 Task: Add the product "Gain + Aroma Boost Original Scent Liquid Detergent (25 oz)" to cart from the store "DashMart".
Action: Mouse pressed left at (48, 76)
Screenshot: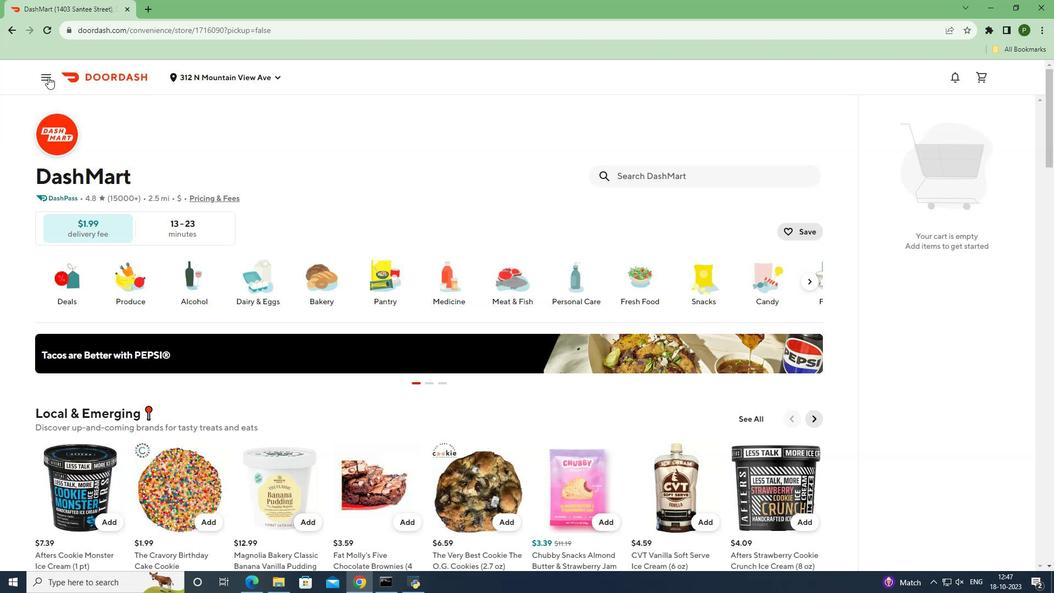 
Action: Mouse moved to (54, 160)
Screenshot: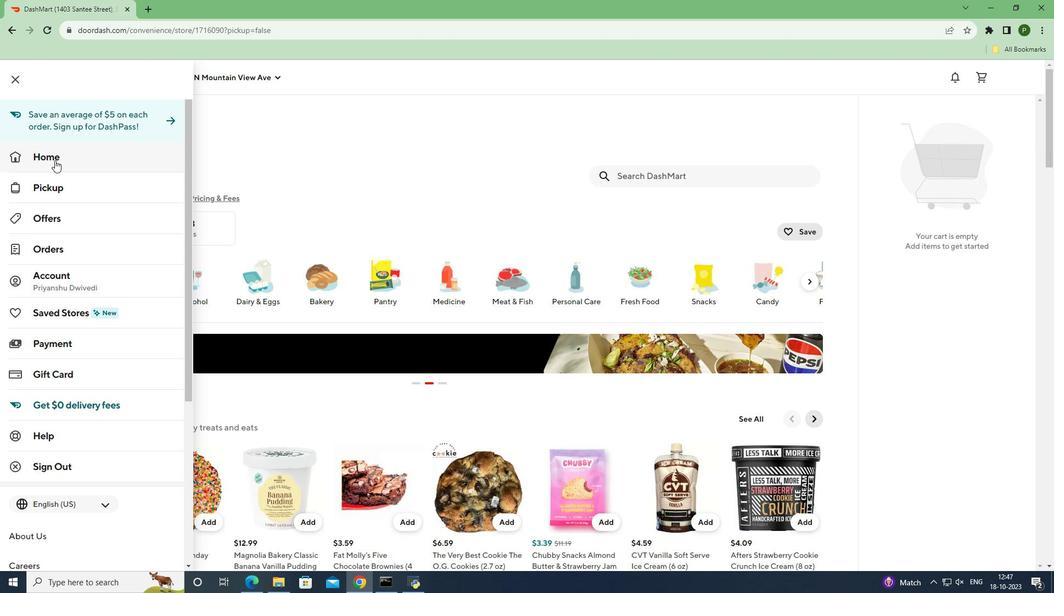 
Action: Mouse pressed left at (54, 160)
Screenshot: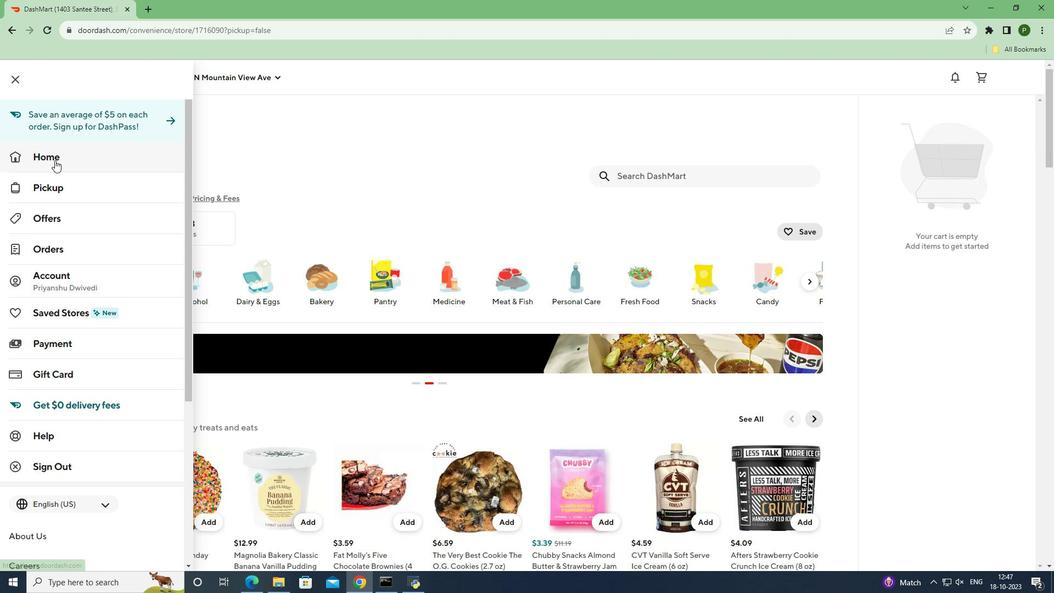 
Action: Mouse moved to (835, 120)
Screenshot: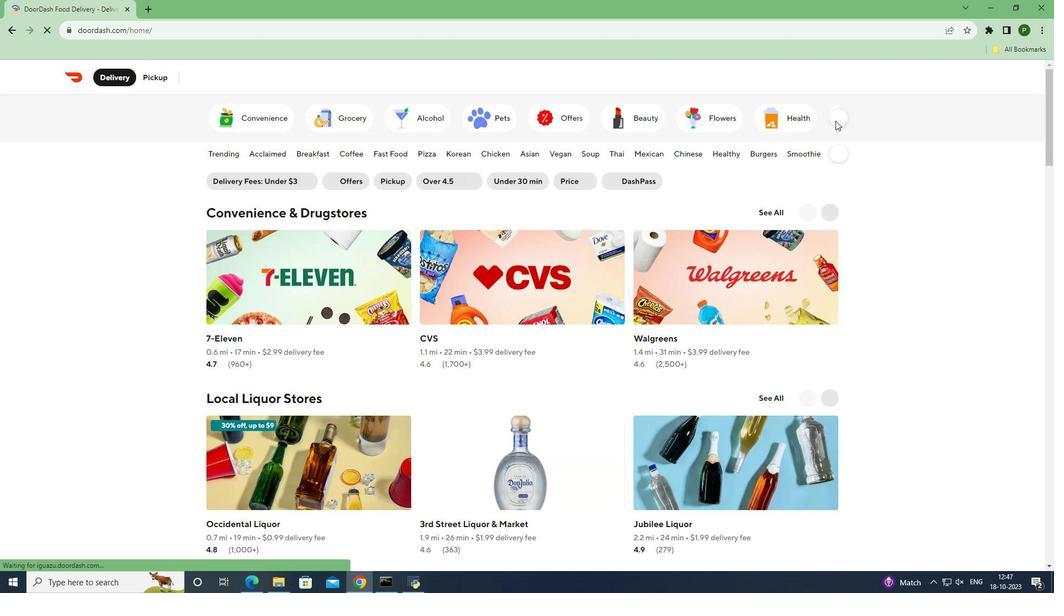 
Action: Mouse pressed left at (835, 120)
Screenshot: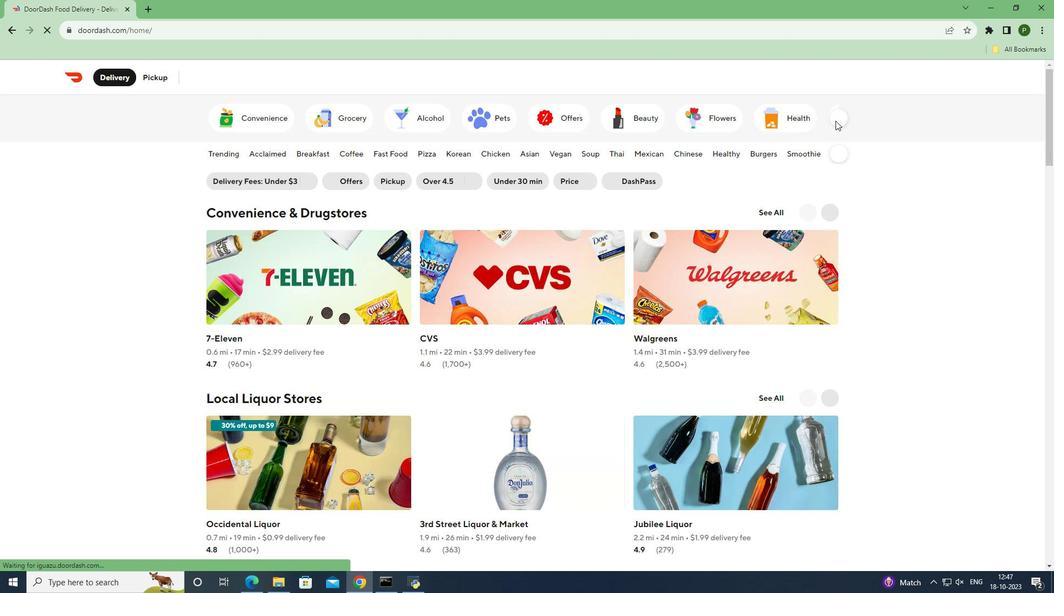
Action: Mouse moved to (442, 118)
Screenshot: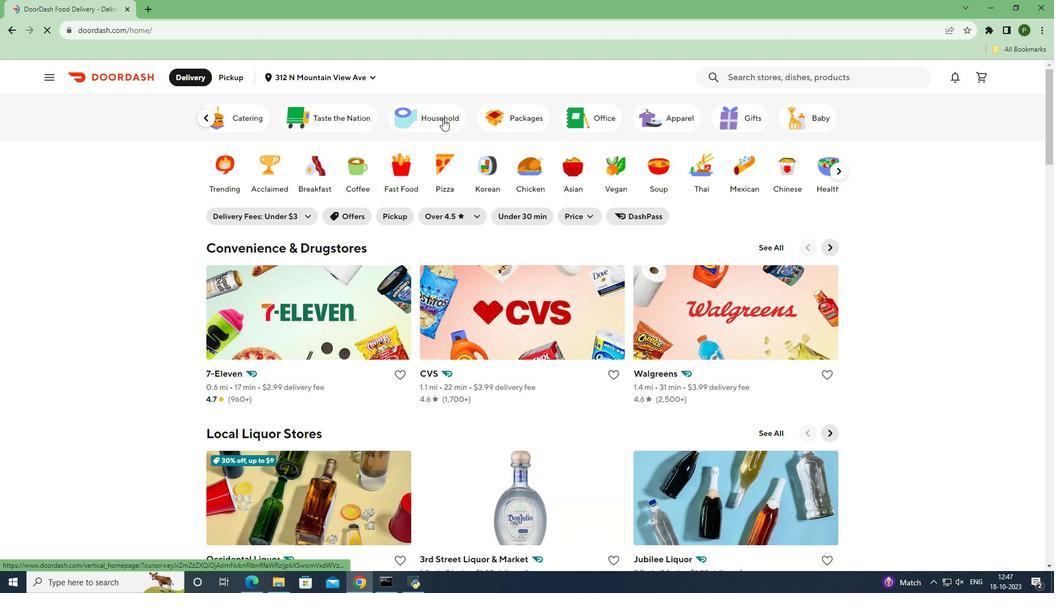 
Action: Mouse pressed left at (442, 118)
Screenshot: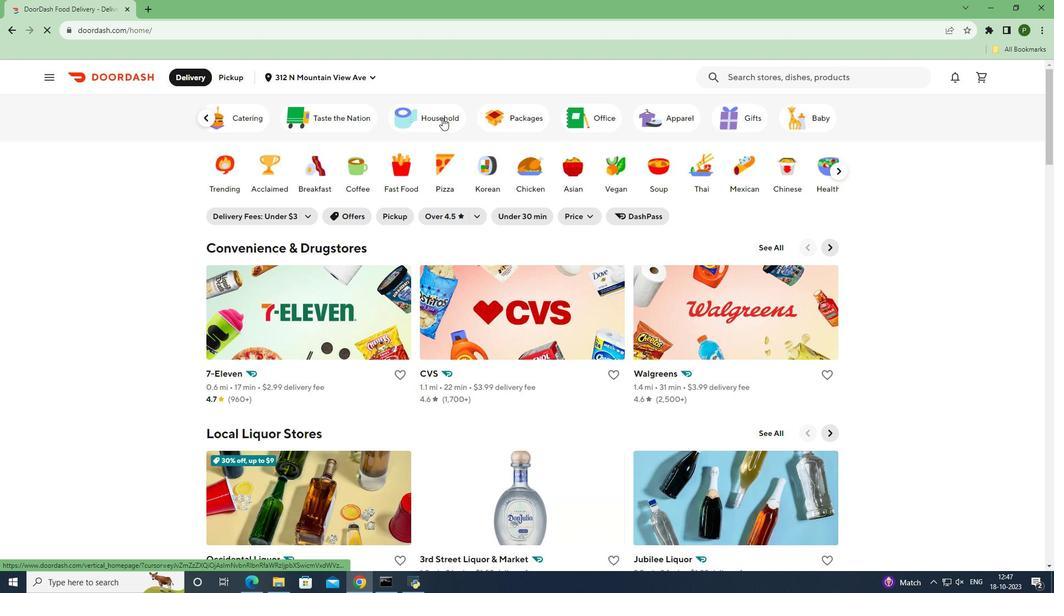 
Action: Mouse moved to (299, 440)
Screenshot: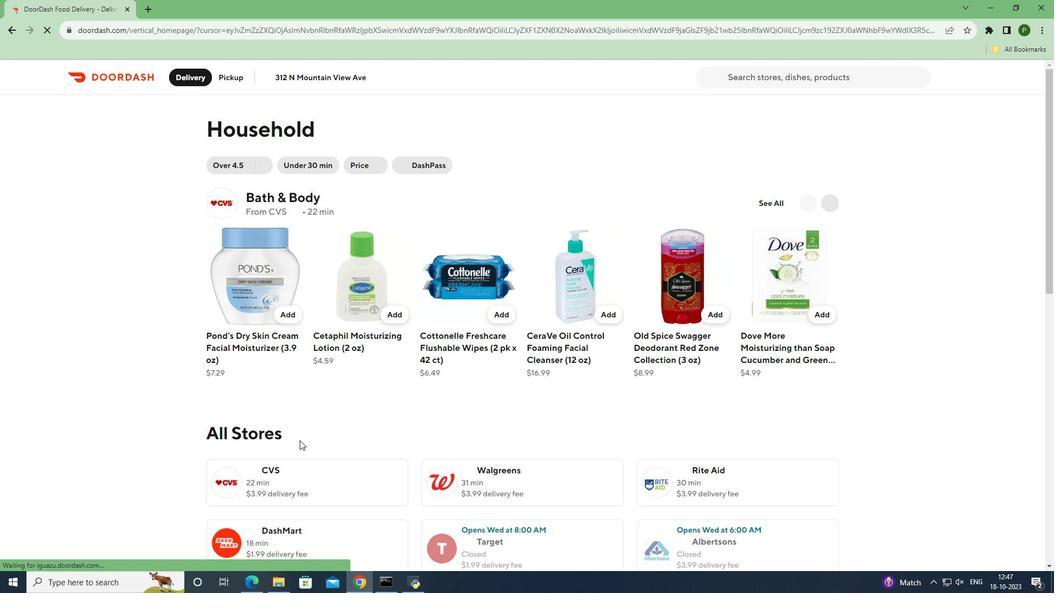 
Action: Mouse scrolled (299, 439) with delta (0, 0)
Screenshot: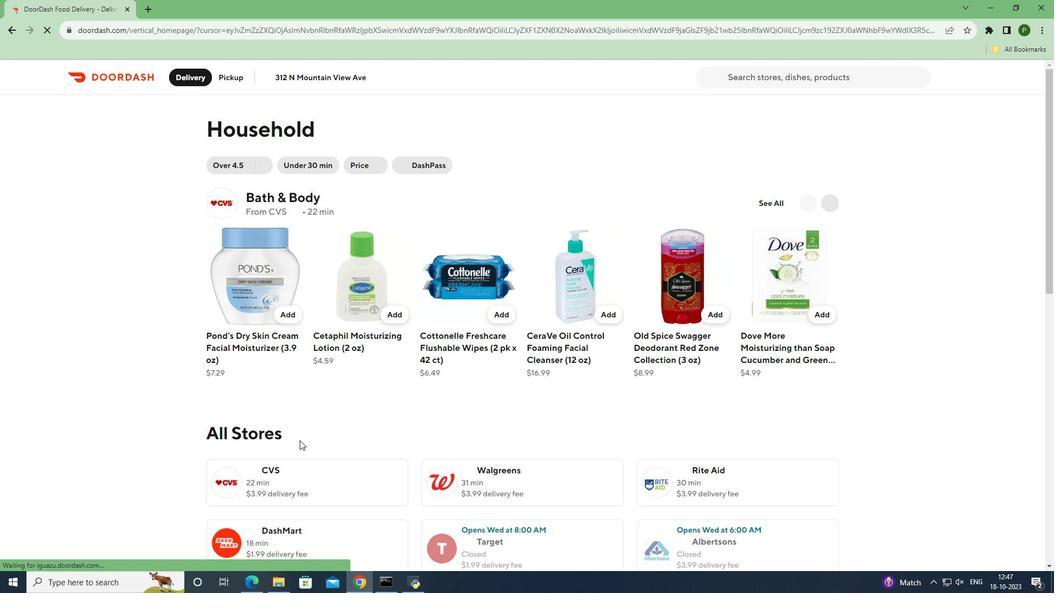 
Action: Mouse moved to (299, 440)
Screenshot: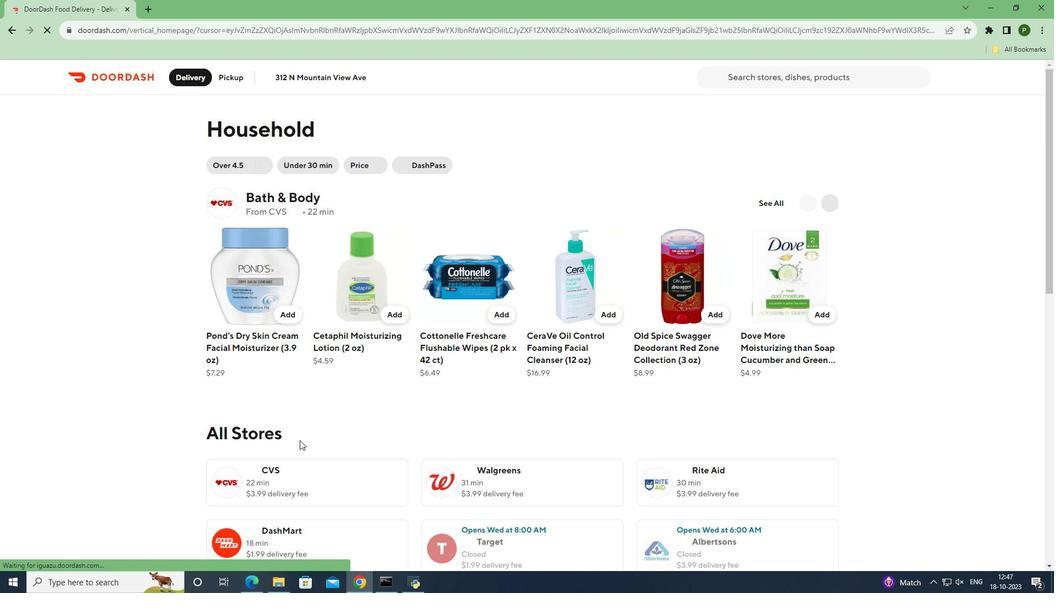 
Action: Mouse scrolled (299, 440) with delta (0, 0)
Screenshot: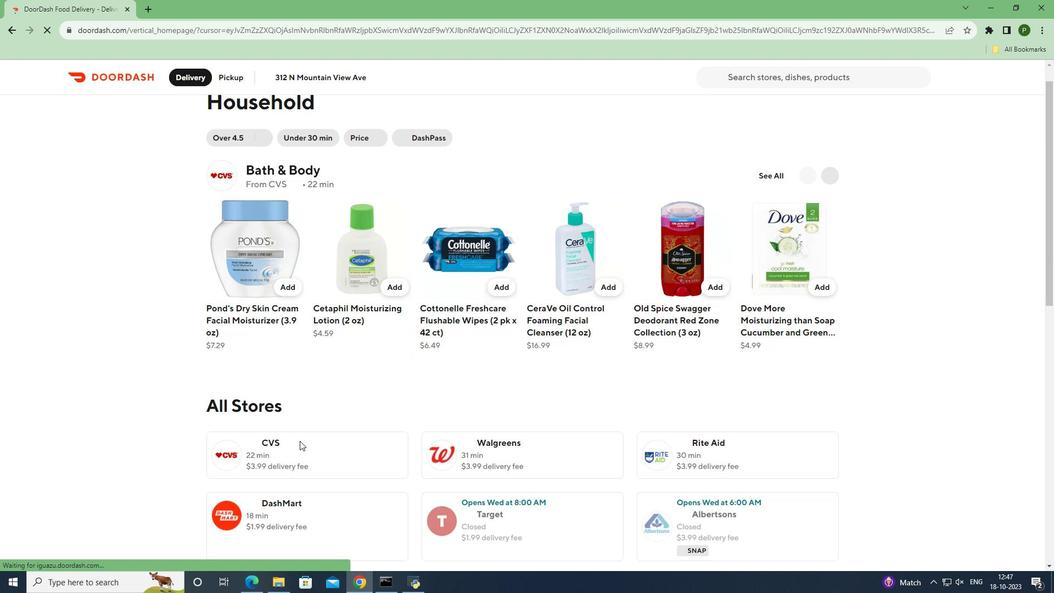 
Action: Mouse pressed left at (299, 440)
Screenshot: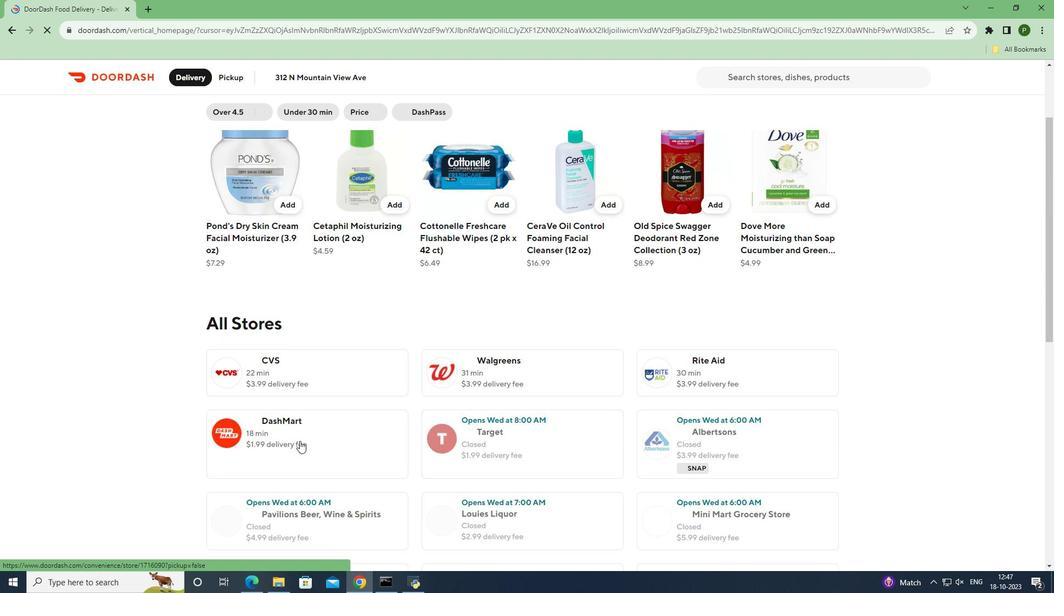 
Action: Mouse moved to (643, 175)
Screenshot: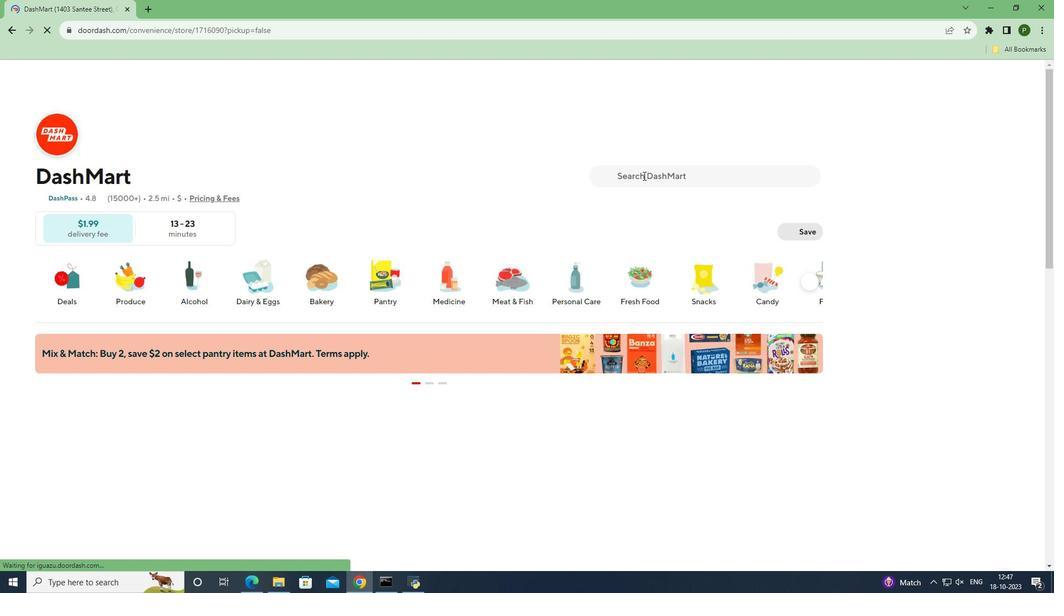 
Action: Mouse pressed left at (643, 175)
Screenshot: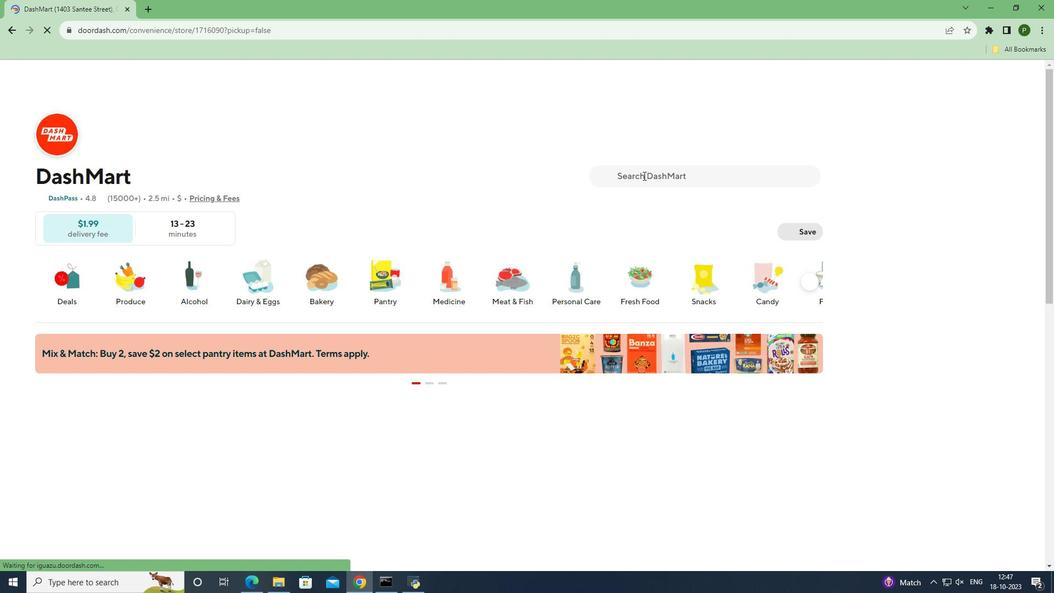 
Action: Key pressed <Key.caps_lock><Key.caps_lock>g<Key.caps_lock>AIN<Key.space>+<Key.space><Key.caps_lock>a<Key.caps_lock>ROMA<Key.space><Key.caps_lock>b<Key.caps_lock>OOST<Key.space><Key.caps_lock>o<Key.caps_lock>RIGINAL<Key.space><Key.caps_lock>s<Key.caps_lock>CENT<Key.space><Key.caps_lock>l<Key.caps_lock>IQUID<Key.space><Key.caps_lock>d<Key.caps_lock>ETERGENT<Key.space><Key.shift_r>(25<Key.space>OZ<Key.shift_r>)
Screenshot: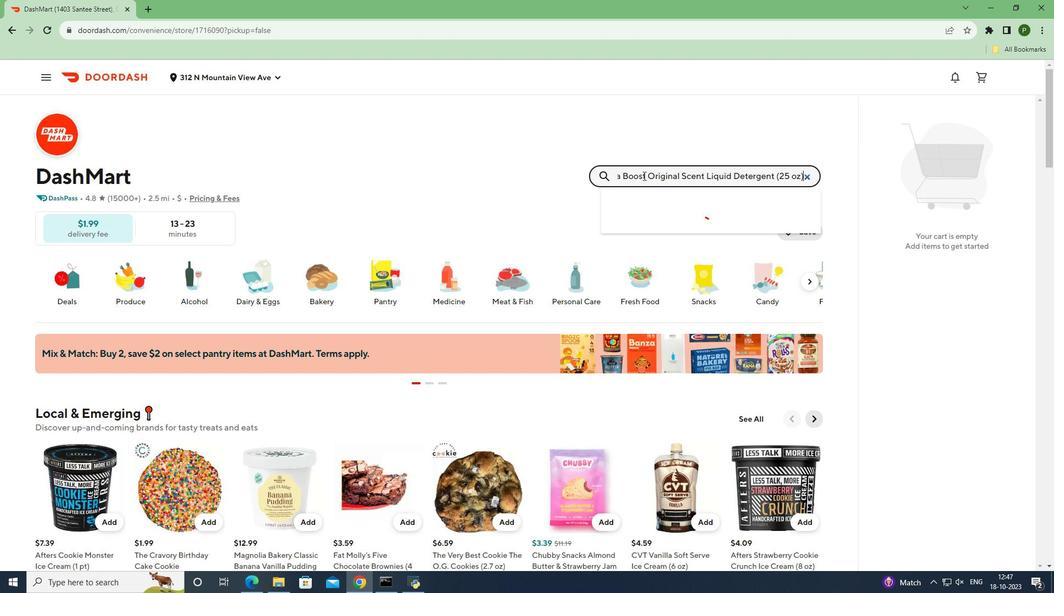 
Action: Mouse moved to (666, 208)
Screenshot: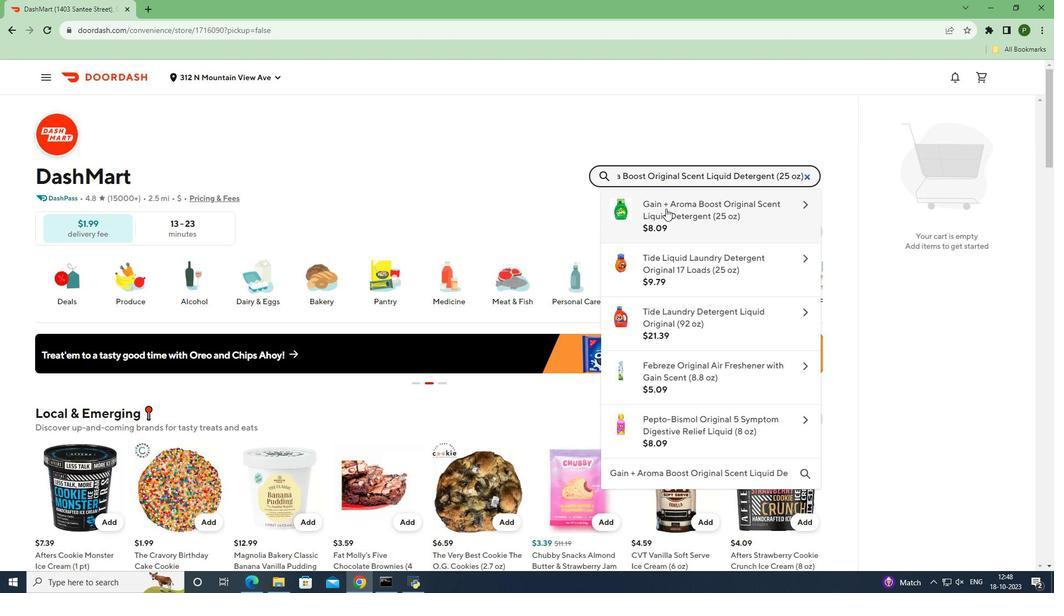 
Action: Mouse pressed left at (666, 208)
Screenshot: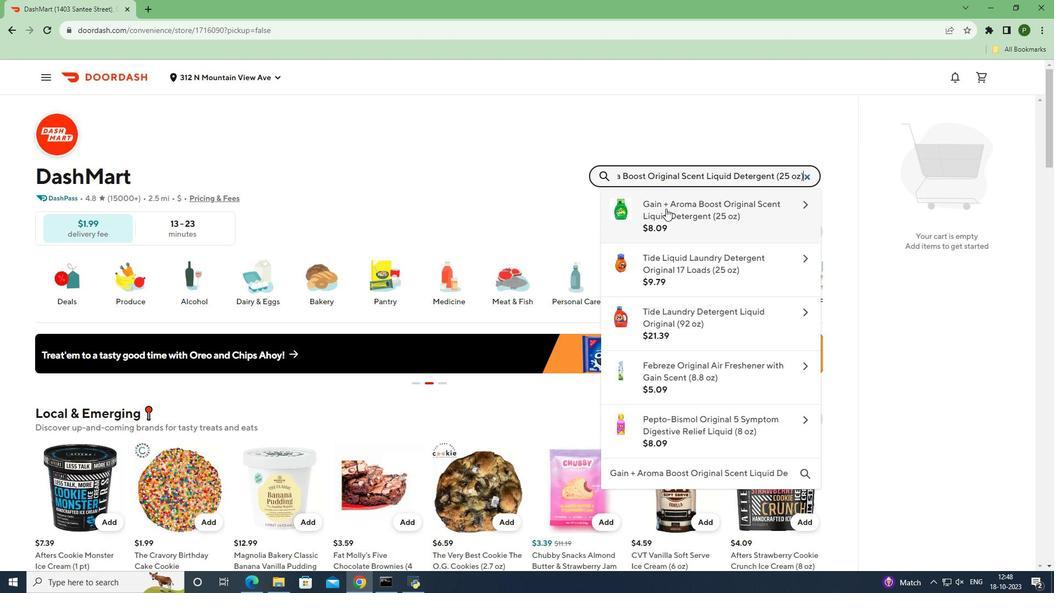 
Action: Mouse moved to (706, 538)
Screenshot: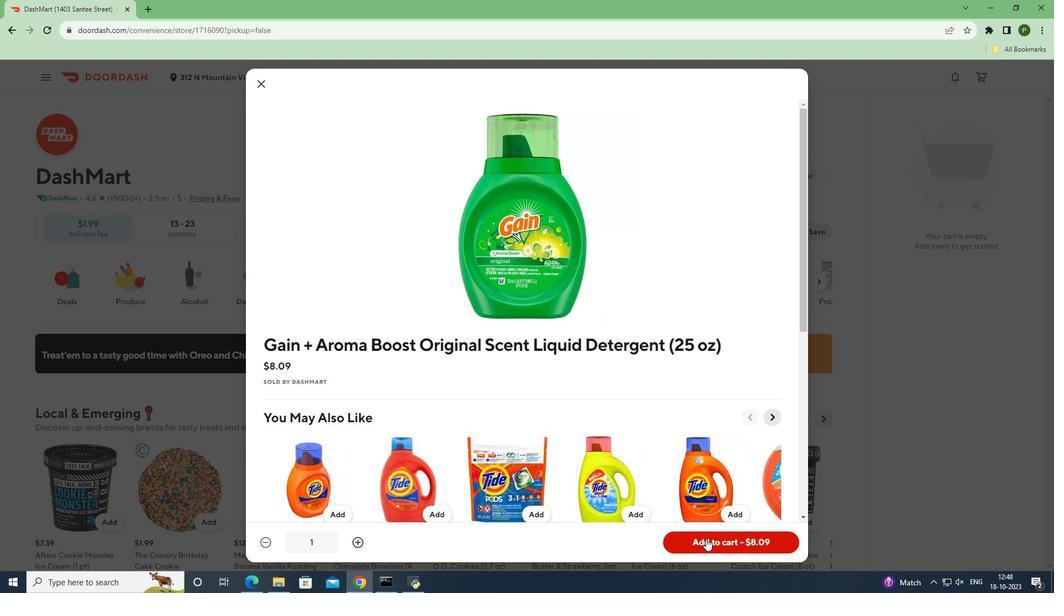 
Action: Mouse pressed left at (706, 538)
Screenshot: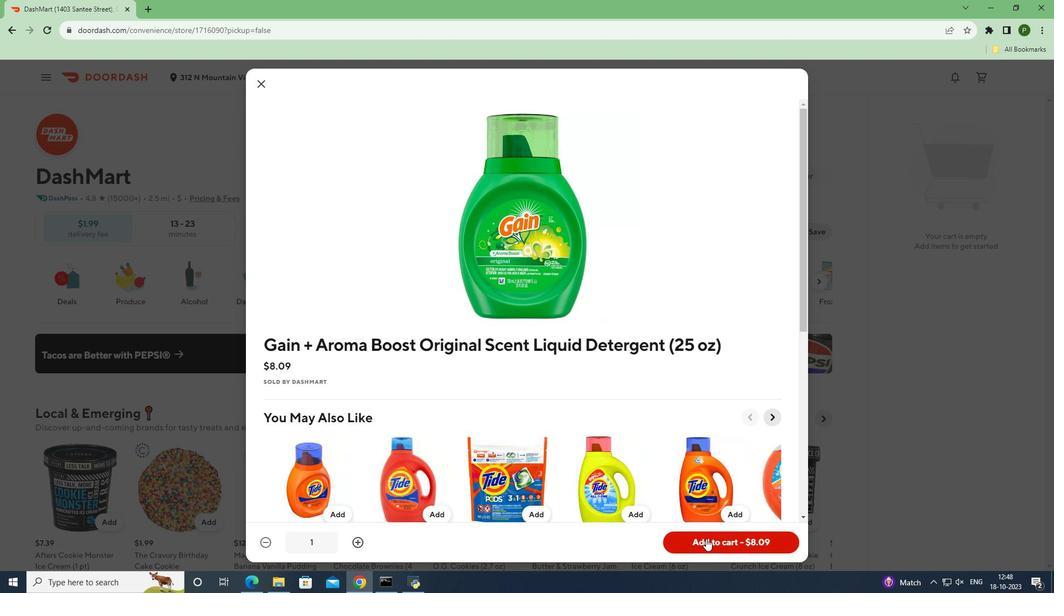 
Action: Mouse moved to (843, 375)
Screenshot: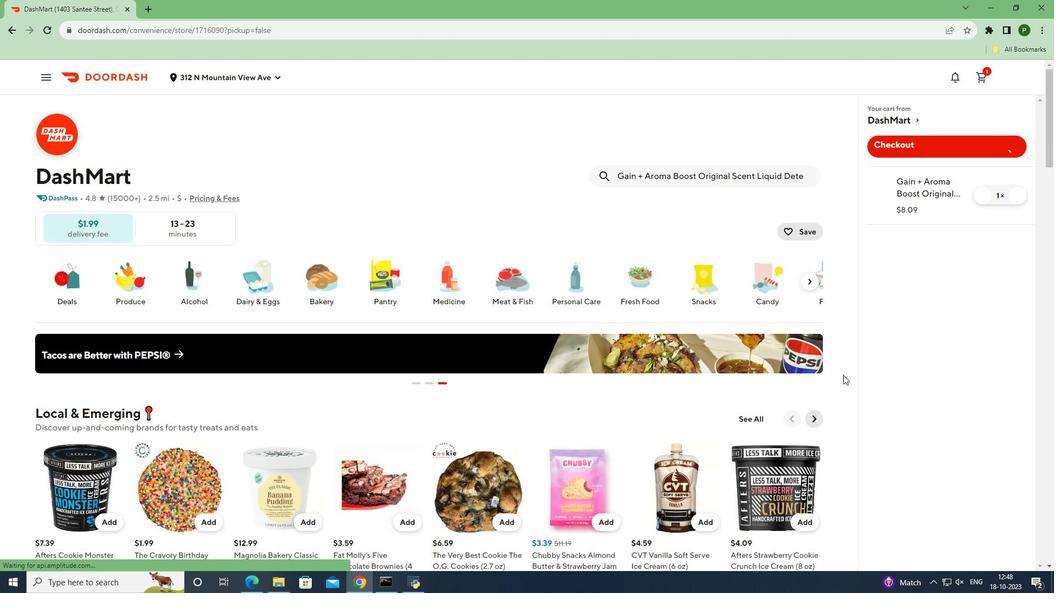 
